 Task: Arrange a 60-minute meeting to discuss market research focus group findings.
Action: Mouse moved to (103, 140)
Screenshot: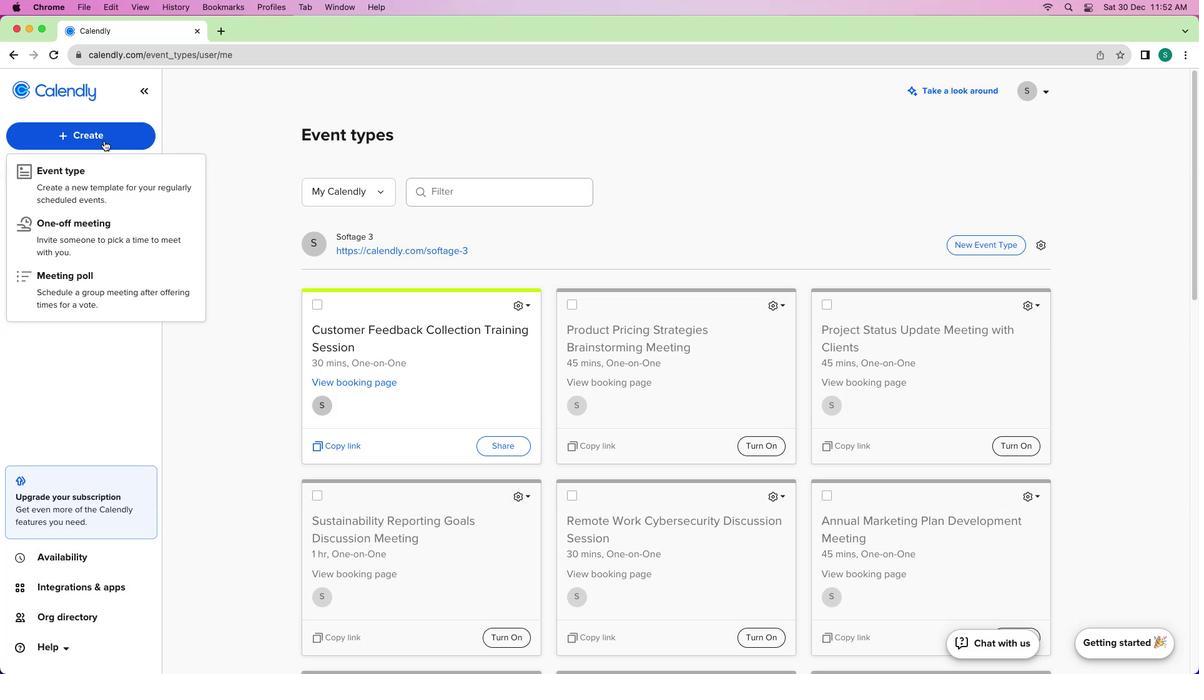 
Action: Mouse pressed left at (103, 140)
Screenshot: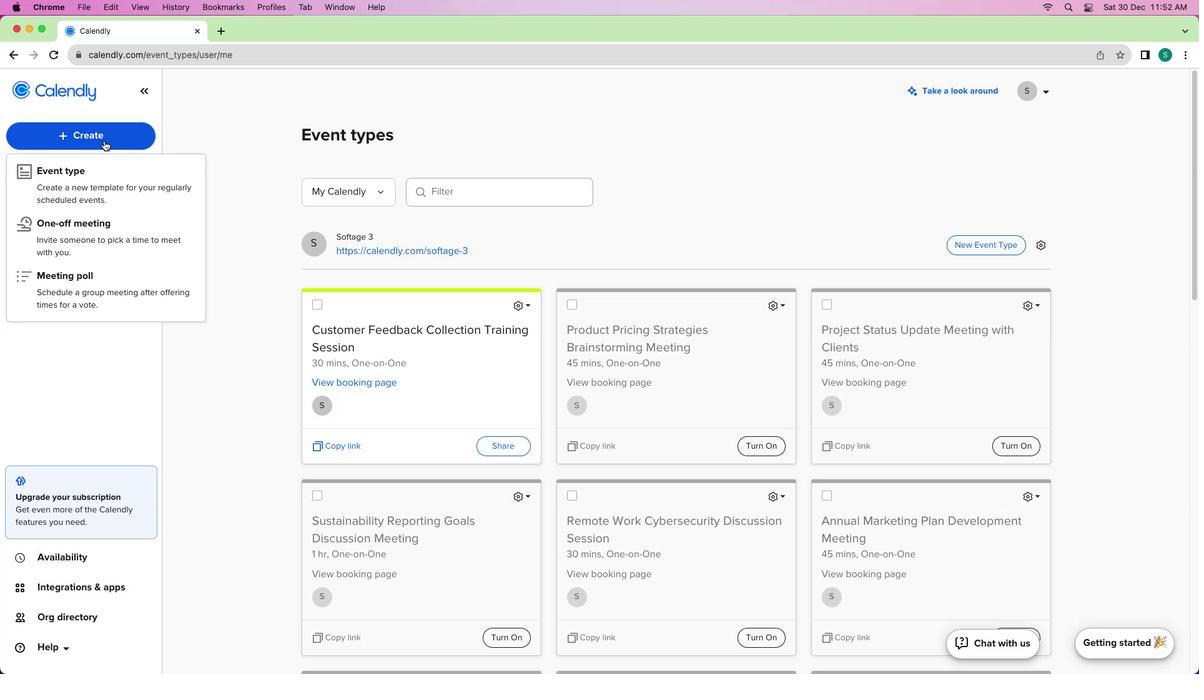 
Action: Mouse moved to (101, 191)
Screenshot: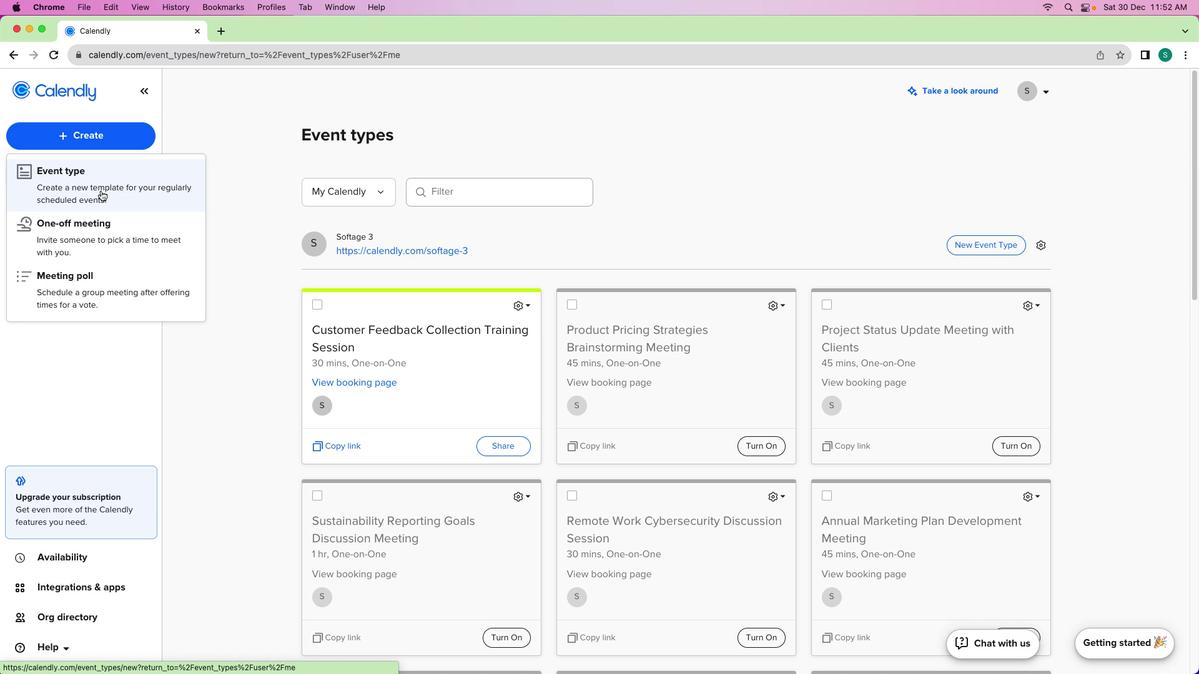 
Action: Mouse pressed left at (101, 191)
Screenshot: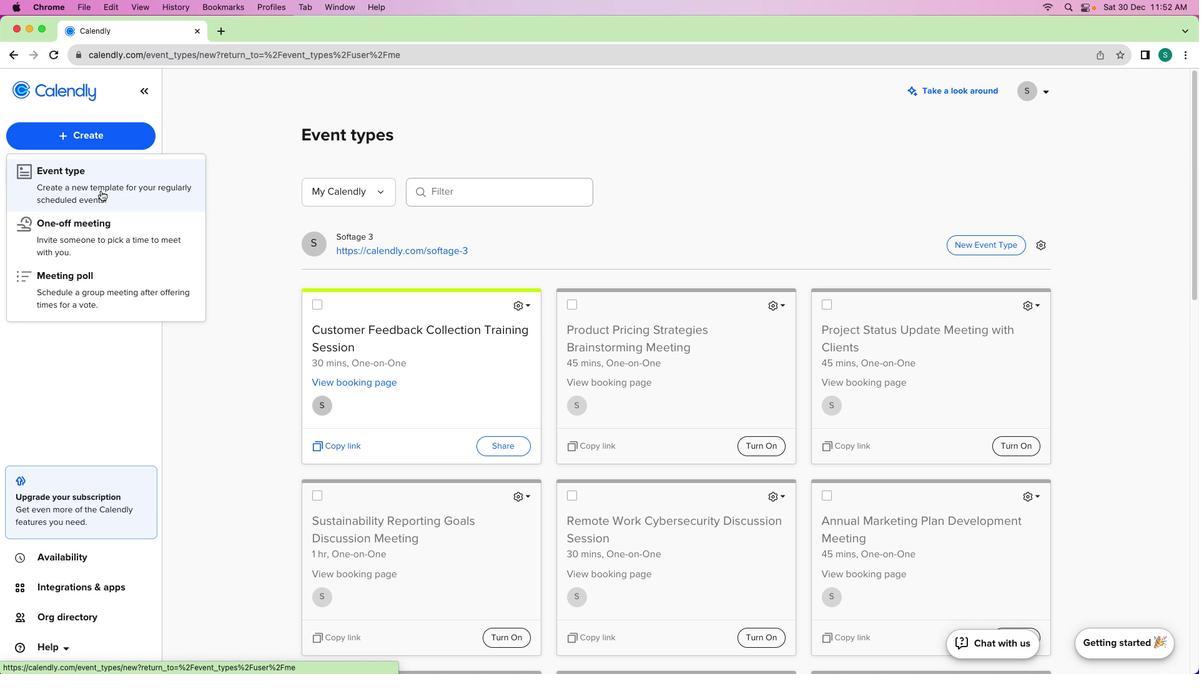 
Action: Mouse moved to (571, 250)
Screenshot: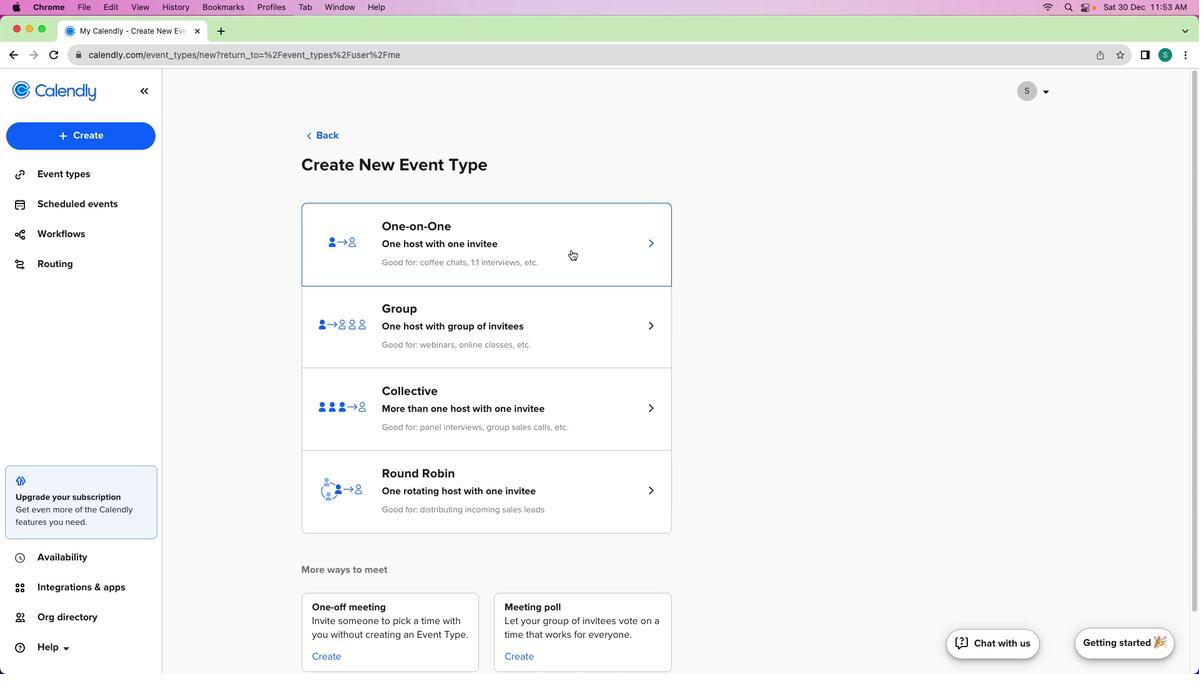 
Action: Mouse pressed left at (571, 250)
Screenshot: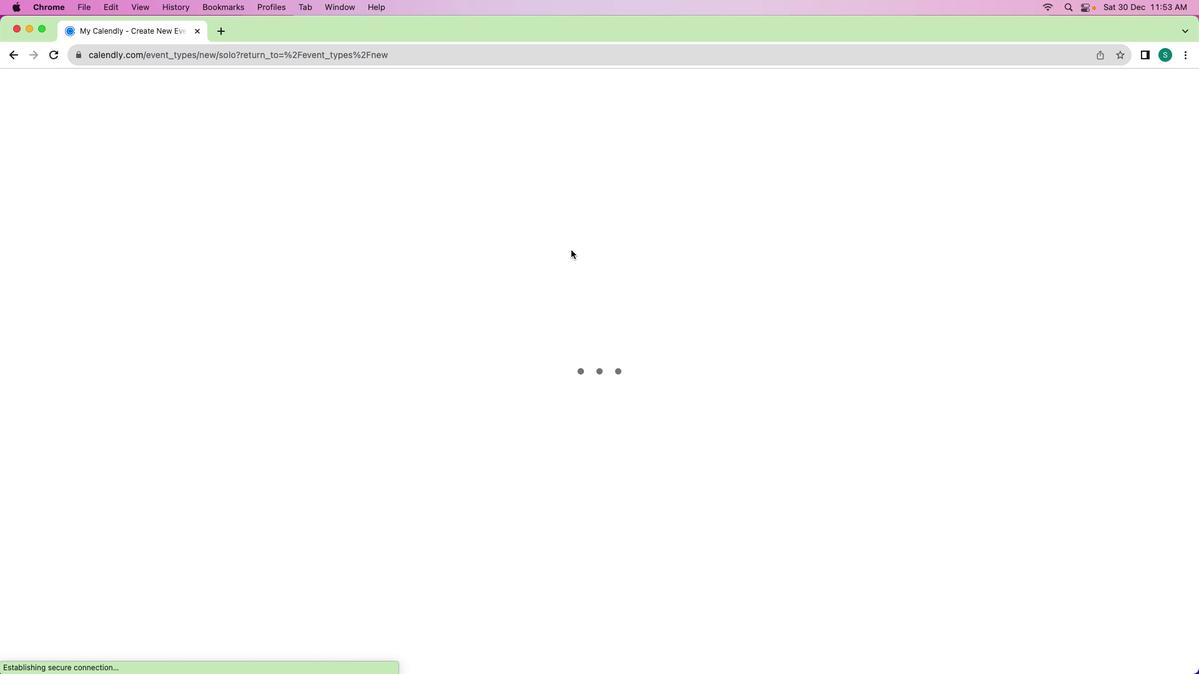 
Action: Mouse moved to (126, 199)
Screenshot: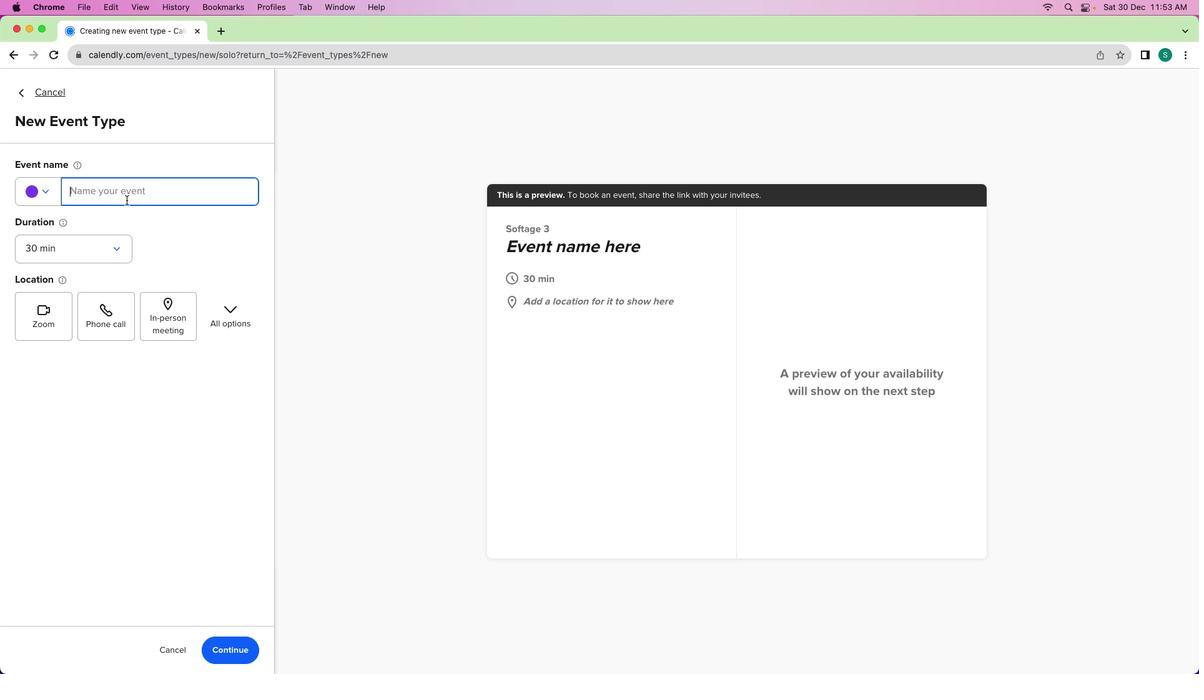 
Action: Mouse pressed left at (126, 199)
Screenshot: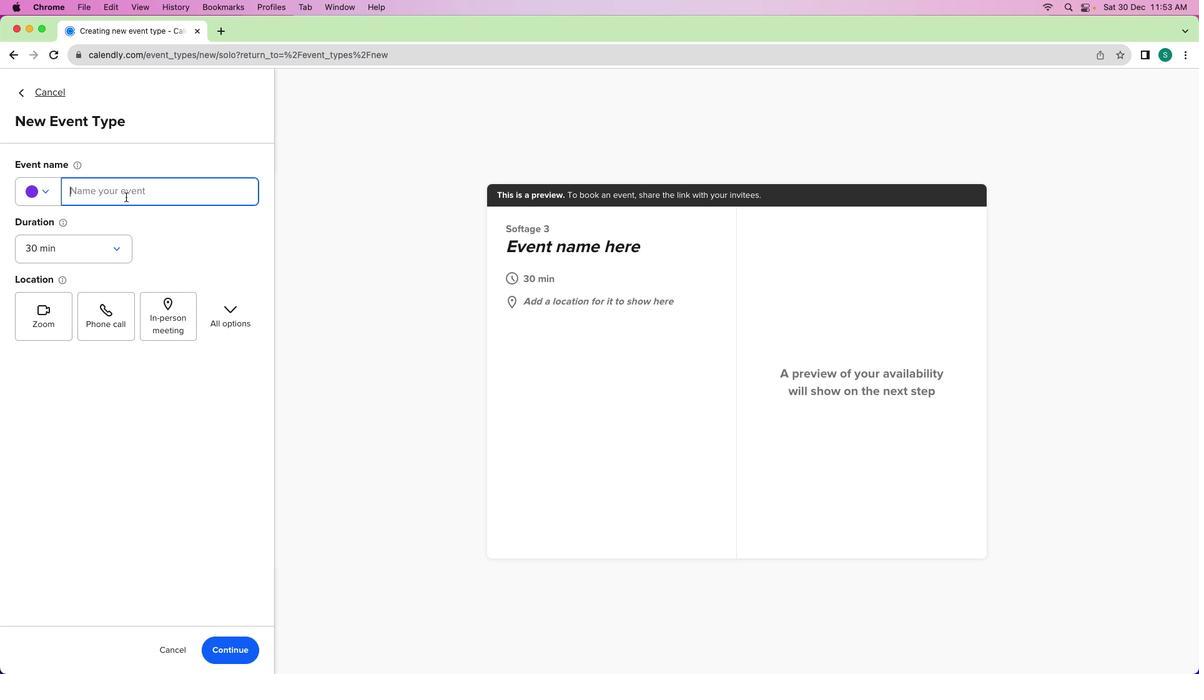 
Action: Mouse moved to (125, 197)
Screenshot: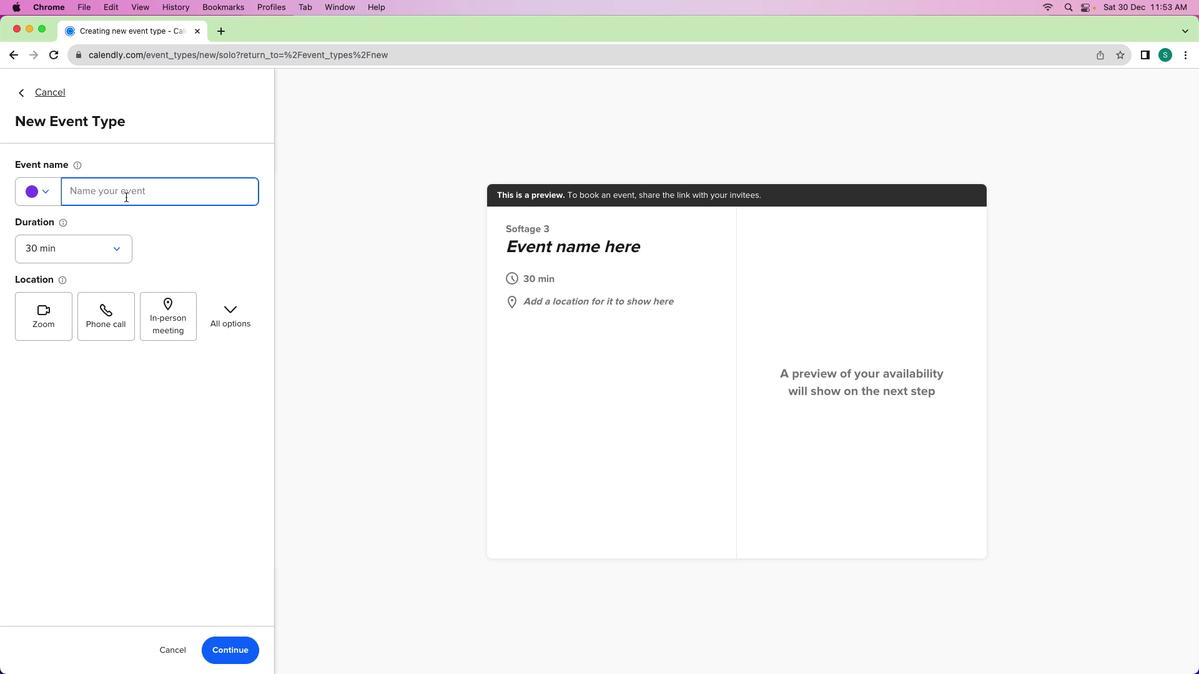 
Action: Key pressed Key.shift'M''a''r''k''e''t'Key.spaceKey.shift'R''e''s''e''a''r''c''h'Key.spaceKey.shift'F''o''c''u''s'Key.spaceKey.shift'G''r''o''u''p'Key.spaceKey.shift'F''i''n''d''i''n''g''s'Key.spaceKey.shift'D''i''s''c''u''s''s''i''o''n'Key.spaceKey.shift'M''e''e''i'Key.backspace't''i''n''g'
Screenshot: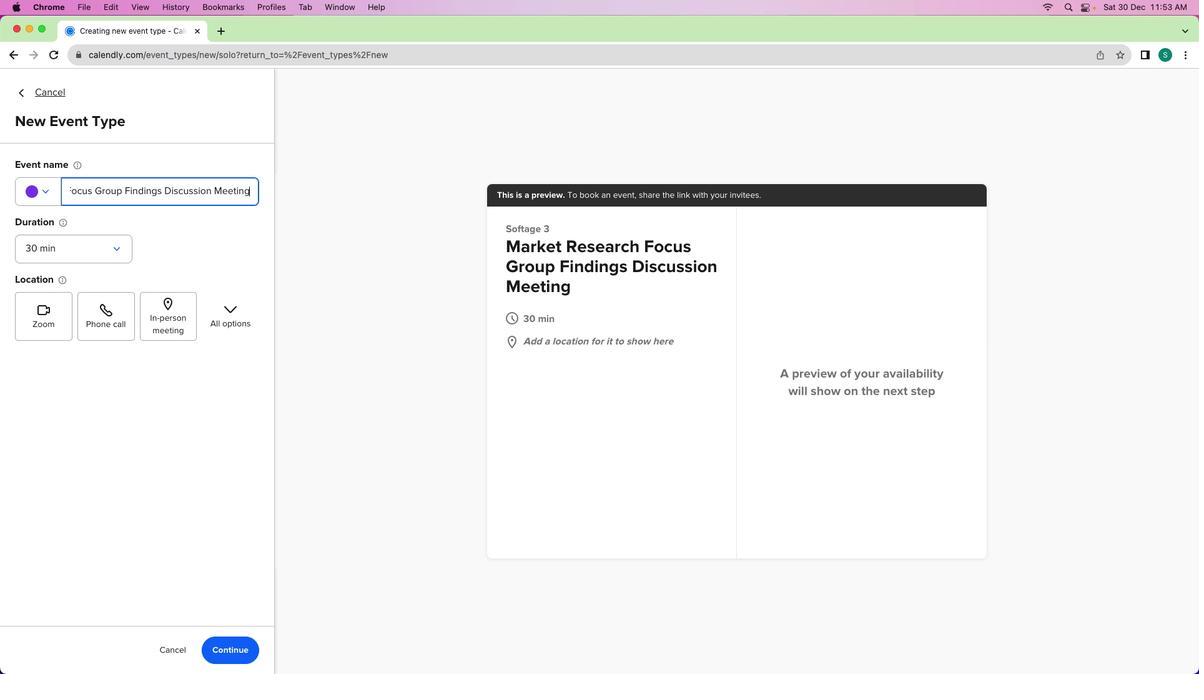 
Action: Mouse moved to (56, 318)
Screenshot: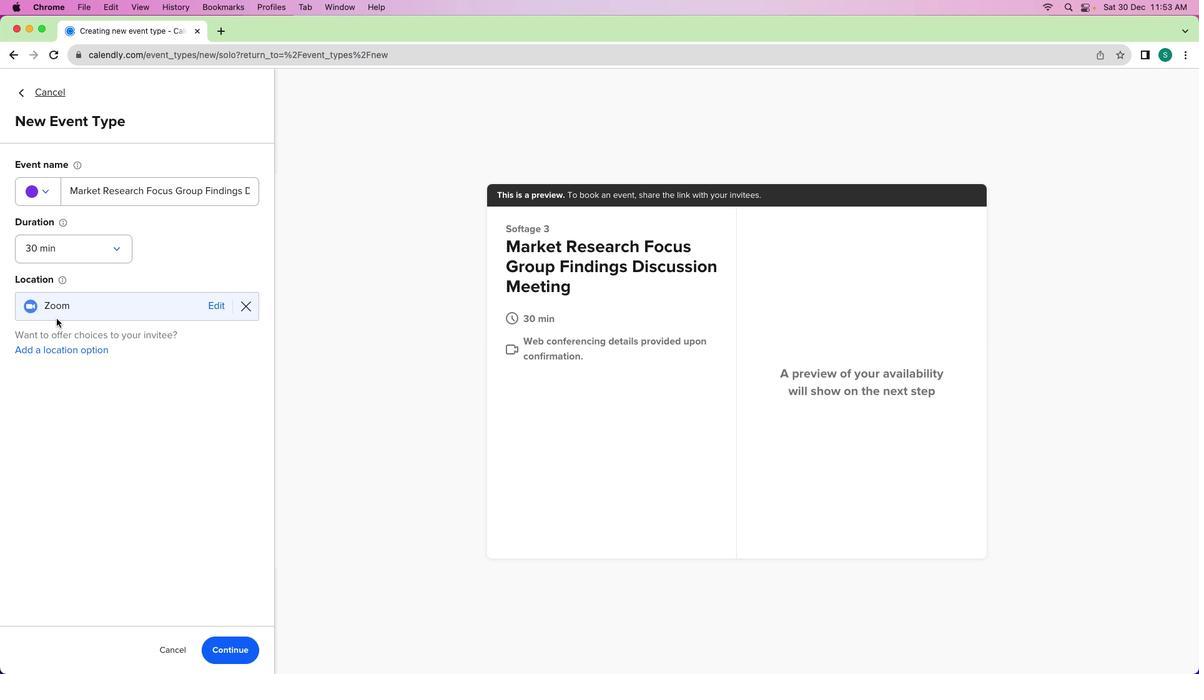 
Action: Mouse pressed left at (56, 318)
Screenshot: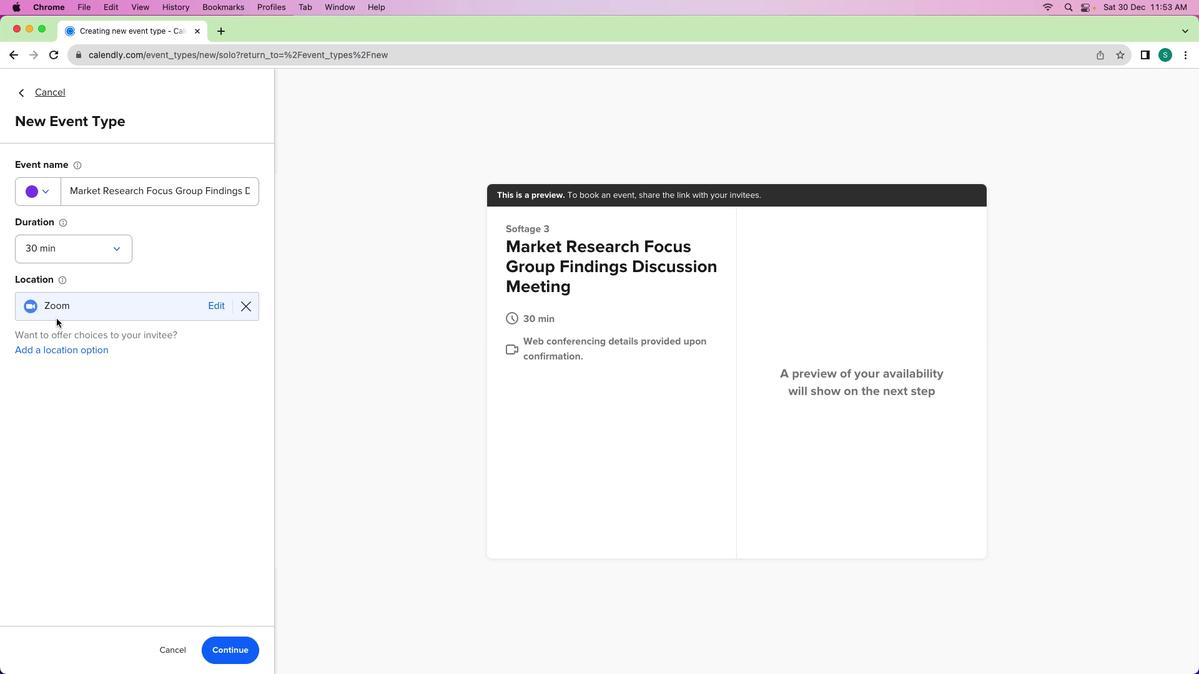 
Action: Mouse moved to (234, 654)
Screenshot: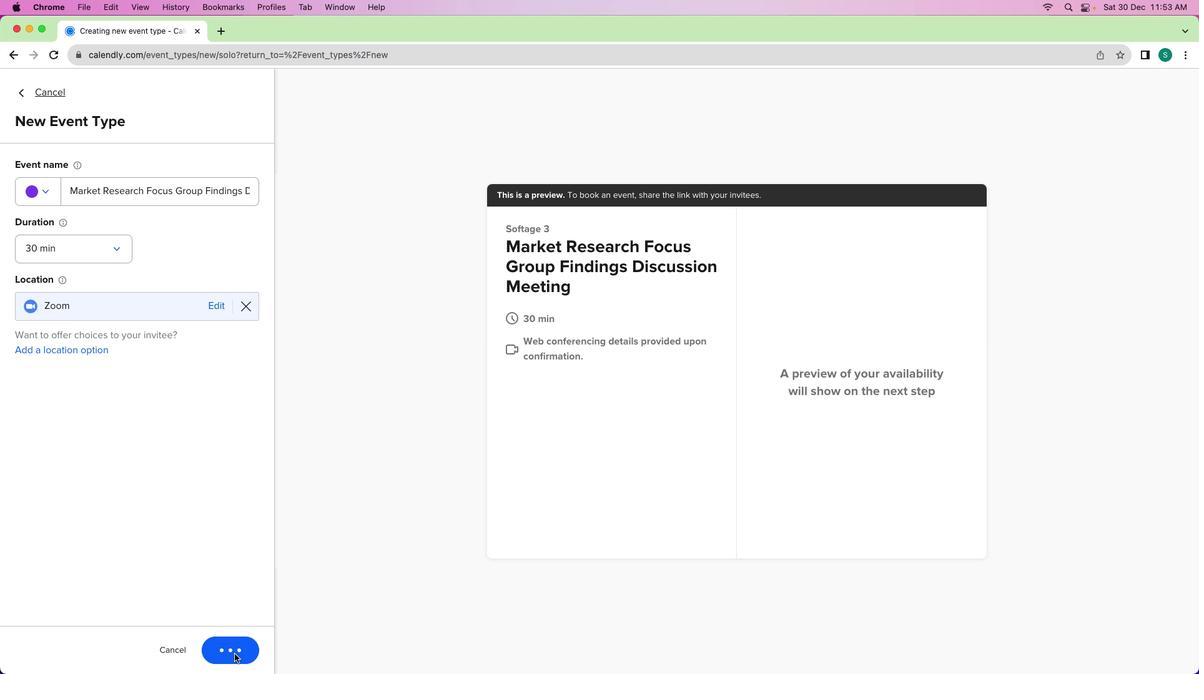 
Action: Mouse pressed left at (234, 654)
Screenshot: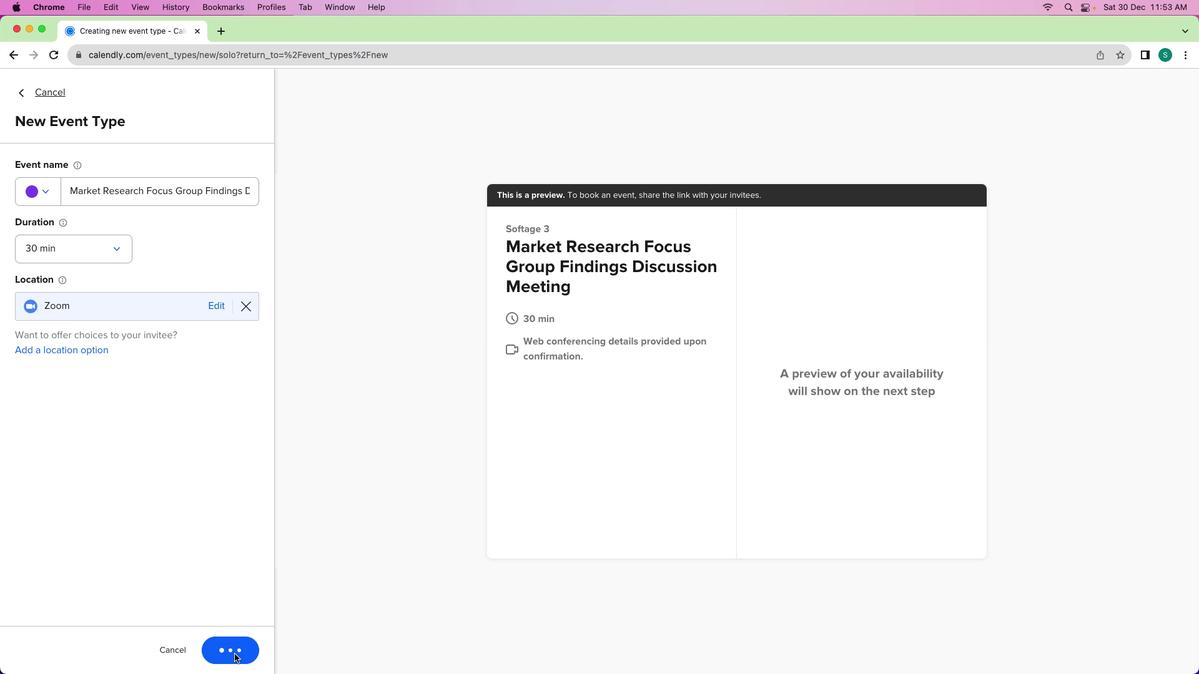 
Action: Mouse moved to (108, 195)
Screenshot: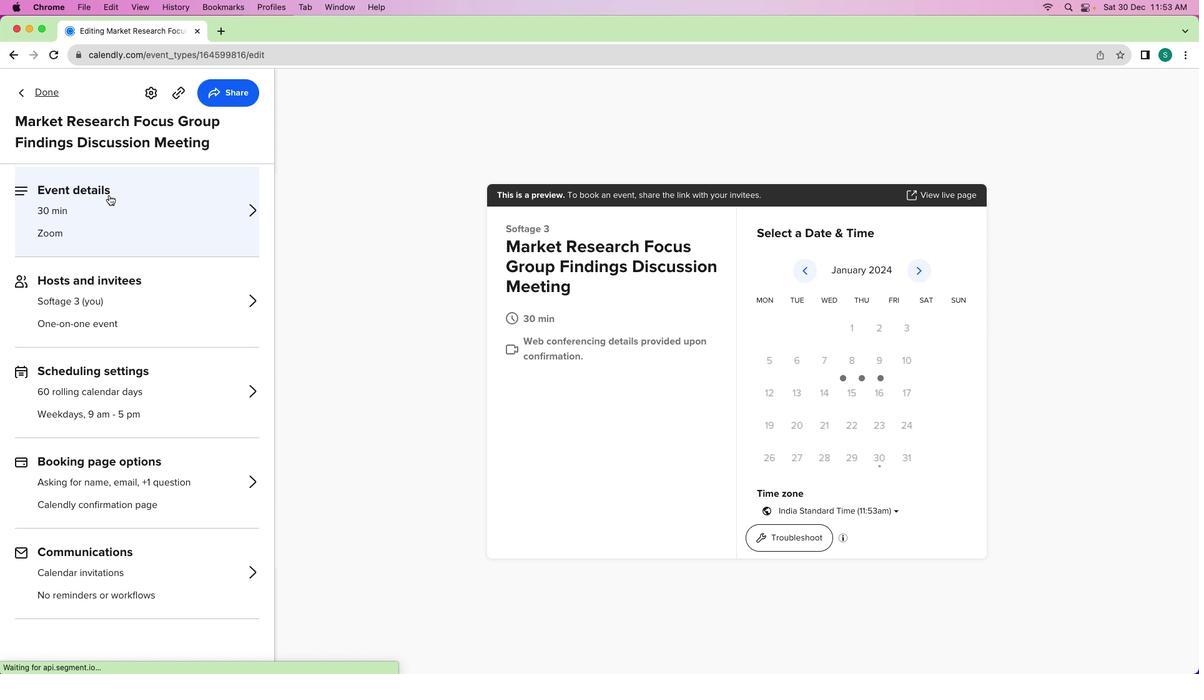 
Action: Mouse pressed left at (108, 195)
Screenshot: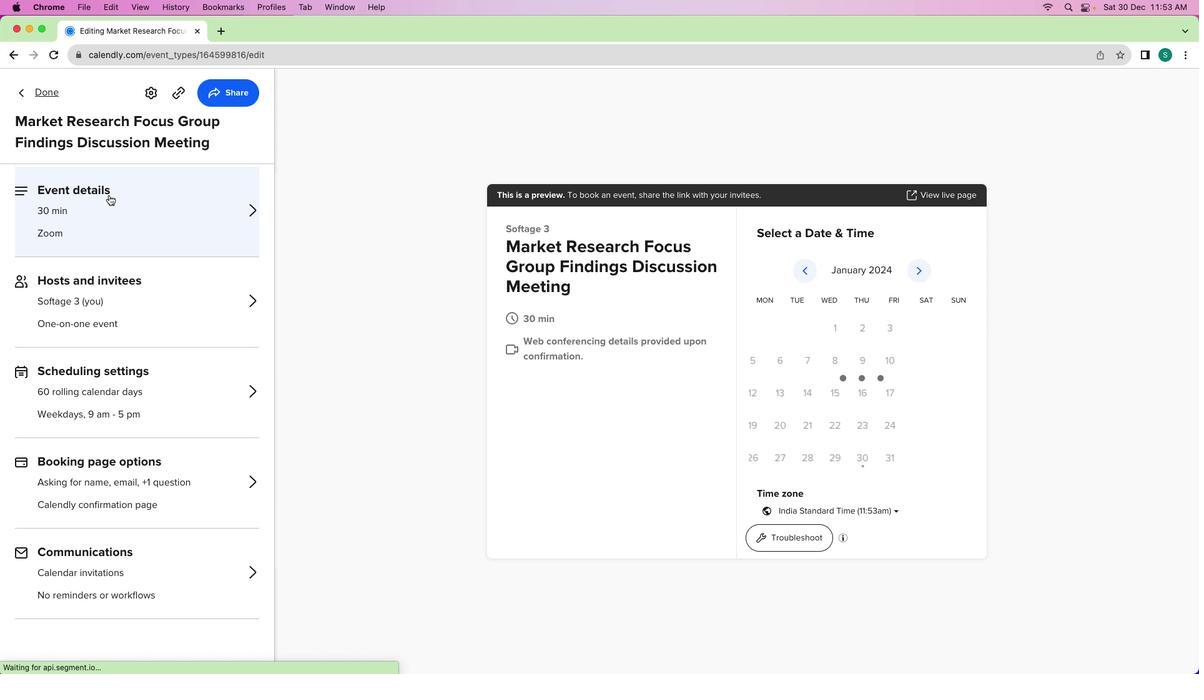 
Action: Mouse moved to (88, 242)
Screenshot: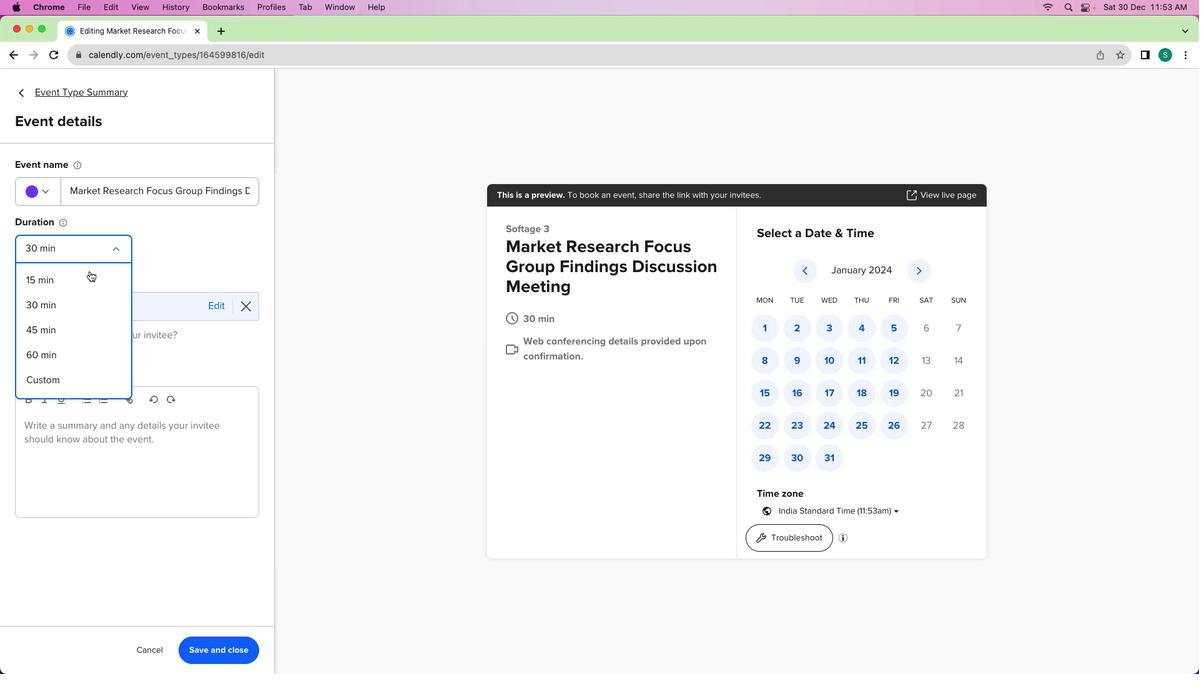 
Action: Mouse pressed left at (88, 242)
Screenshot: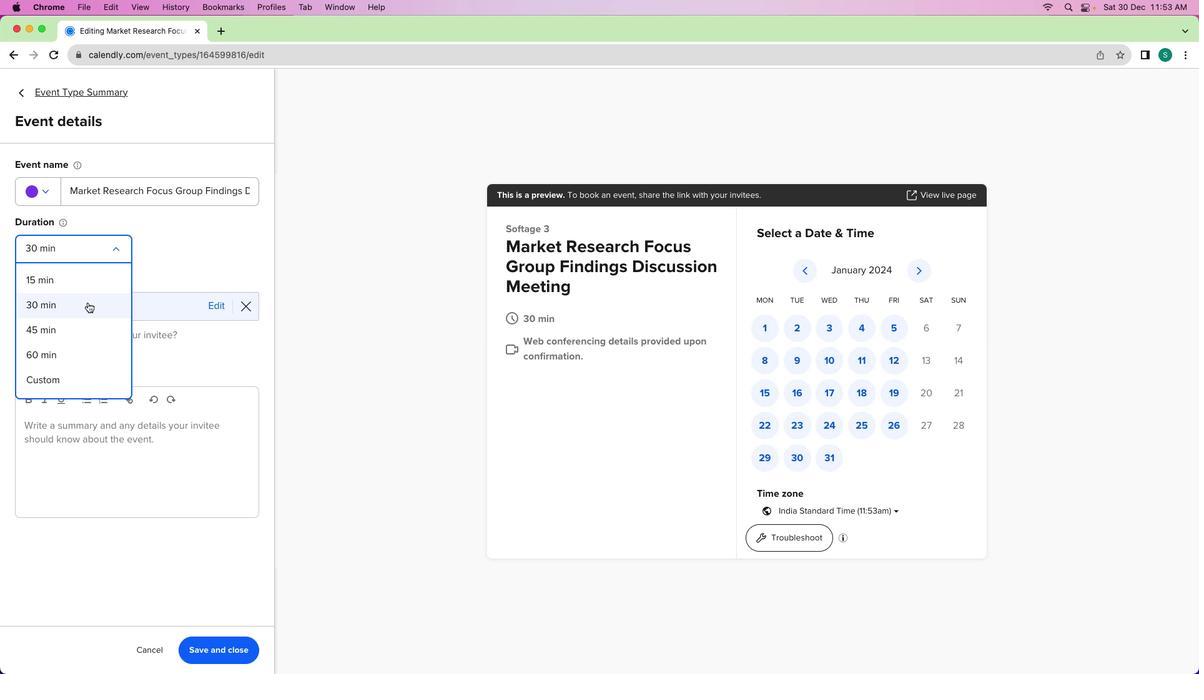 
Action: Mouse moved to (73, 358)
Screenshot: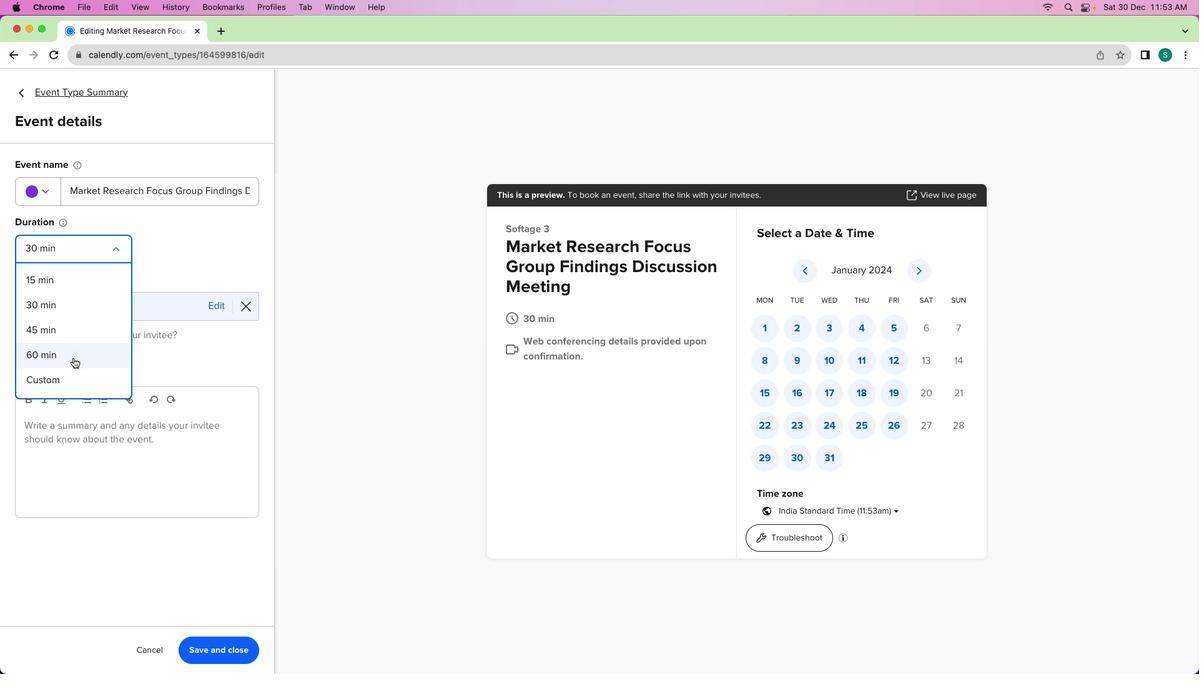 
Action: Mouse pressed left at (73, 358)
Screenshot: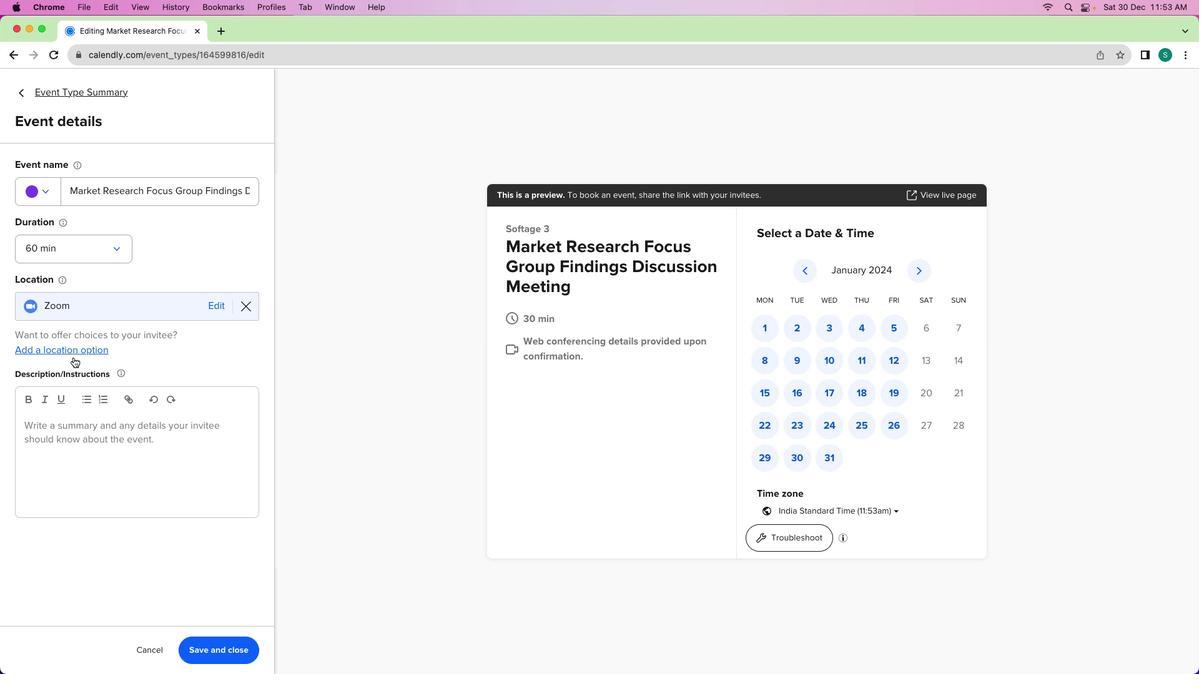 
Action: Mouse moved to (63, 450)
Screenshot: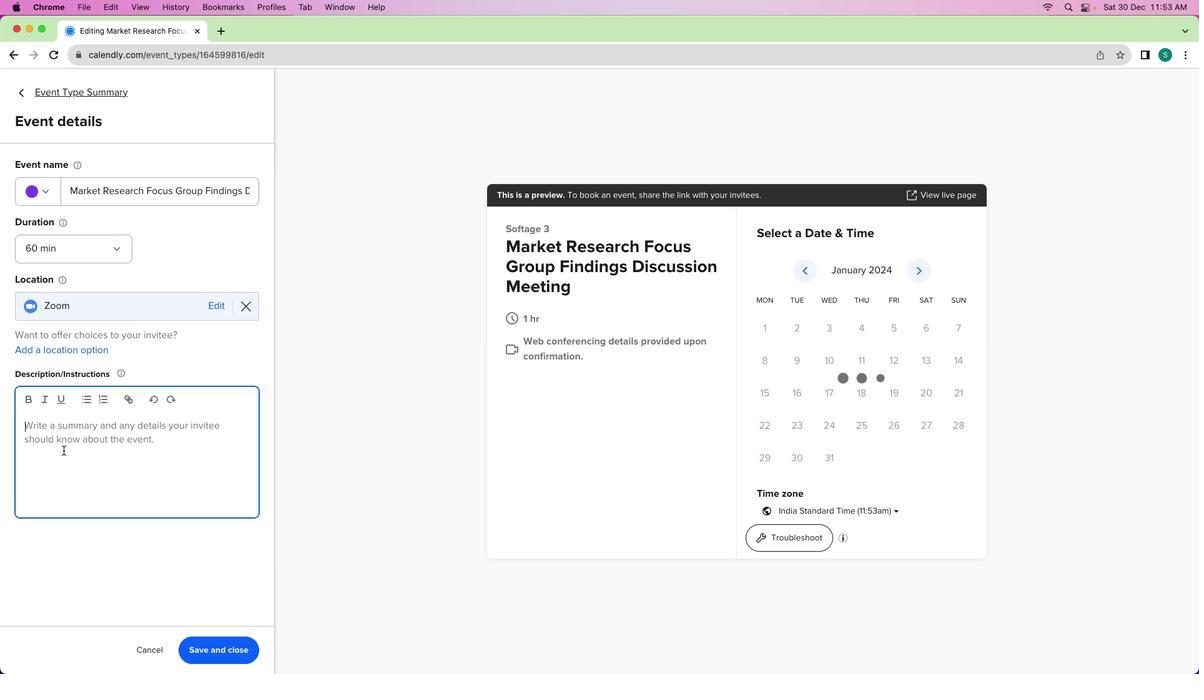 
Action: Mouse pressed left at (63, 450)
Screenshot: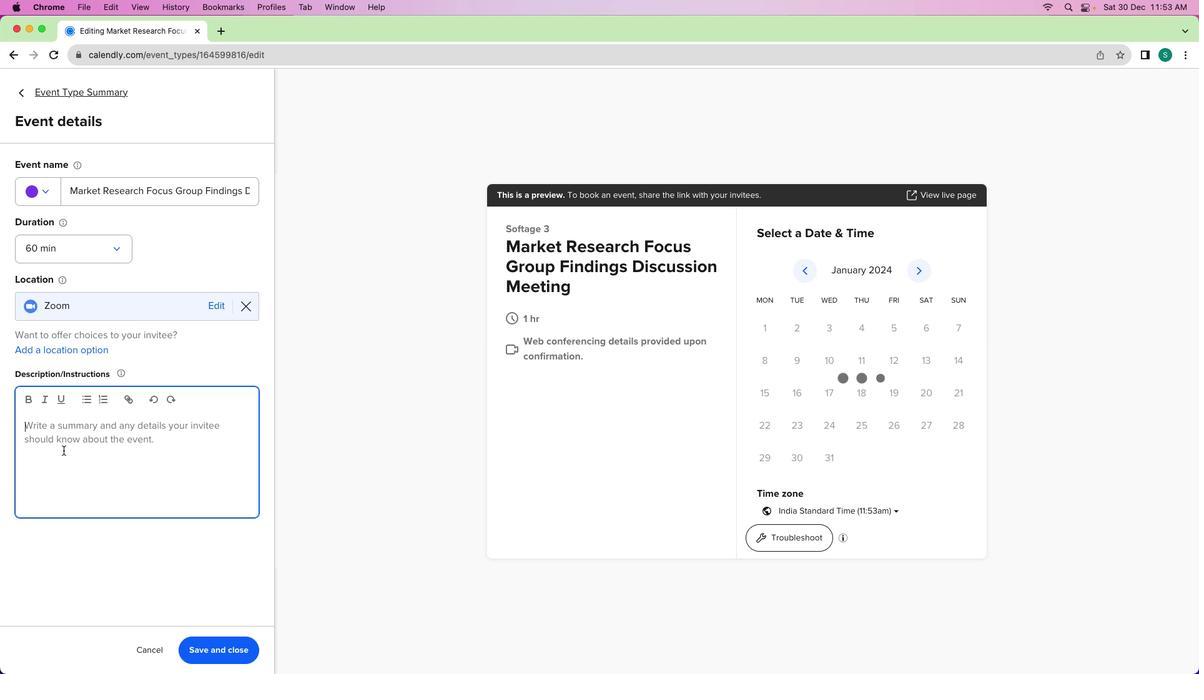 
Action: Mouse moved to (64, 450)
Screenshot: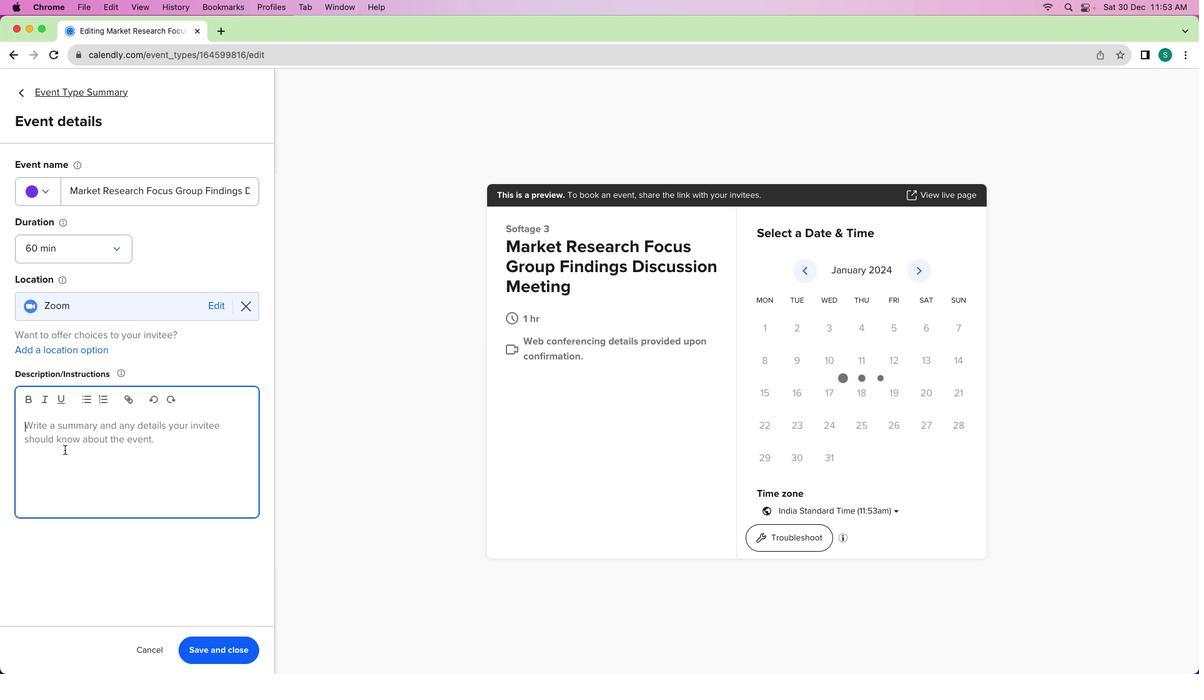 
Action: Key pressed Key.shift'I'Key.space'i''n''v''i''t''e'Key.space'y''o''u'Key.space't''o'Key.space'a'Key.space'c''o''m''p''r''e''h''e''n''s''i''v''e'Key.space'n'Key.backspace'm''m'Key.backspace'e''e''t''i''n''g'Key.space'd''e''d''i''c''a''t''e''d'Key.space't''o'Key.space'd''i''s''c''u''s''s''i'Key.backspace'n'Key.backspace'i''n''g'Key.space't''h''e'Key.space'f''i''n''d''i''n''g''s'Key.space'f''r''o''m'Key.space'o''u''r'Key.space'r''e''c''e''n''t'Key.space'm''a''r''k''e''t'Key.space'r''e''s''e''a''r''c''h'Key.space'f''o''c''u''s'Key.space'g''r''o''u''p''s''.'Key.spaceKey.shift'W''e'Key.space'w''i''l''l'Key.space'd''e''l''v''e'Key.space'i''n''t''o'Key.space't''h''e'Key.space'i''n''s''i''g''h''t''s'Key.space'g''a''t''h''e''r''e''d''m'Key.backspace','Key.space'a''n''a''l''y''z''e'Key.space'k''e''y'Key.space't''r''e''n''d''s'Key.spaceKey.backspace','Key.space'a''n''d'Key.space'e''x''o'Key.backspace'p''l''o''r''e'Key.space'i''m''p''l''i''c''a''t''i''o''n''s'Key.space'f''o''r'Key.space'o''u''r'Key.space'b''s'Key.backspace'u''s''i''n''e''s''s'Key.space'd'Key.backspace's''t''r''a''t''e''g''y''.'
Screenshot: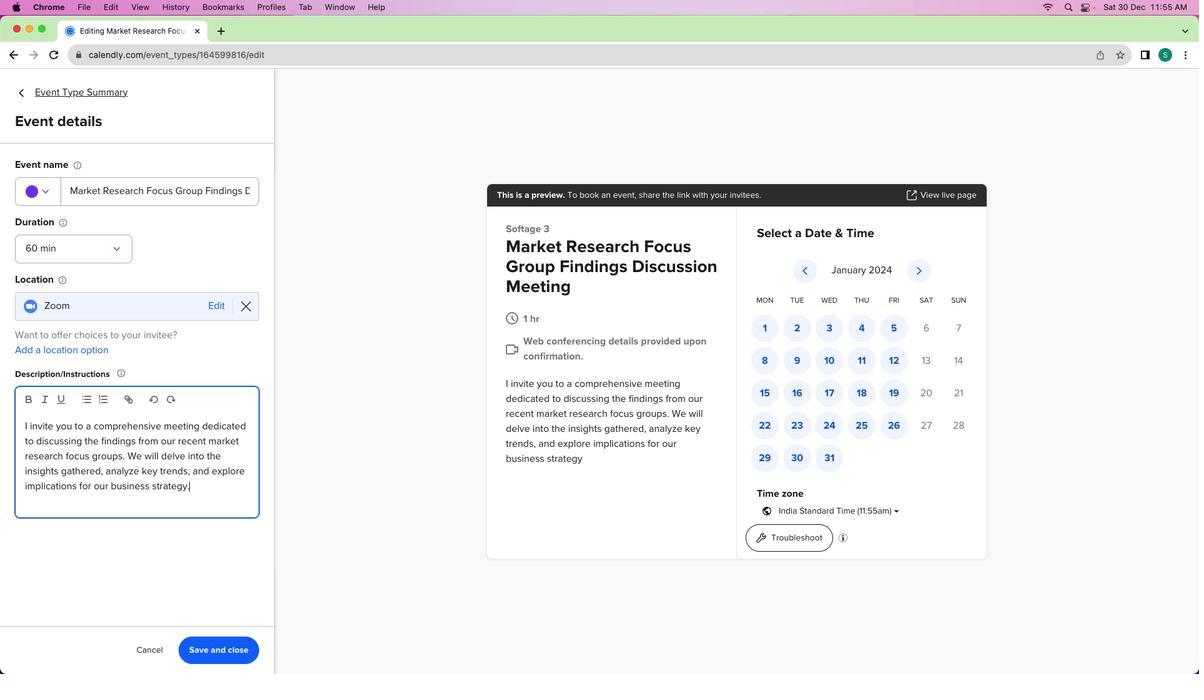 
Action: Mouse moved to (223, 646)
Screenshot: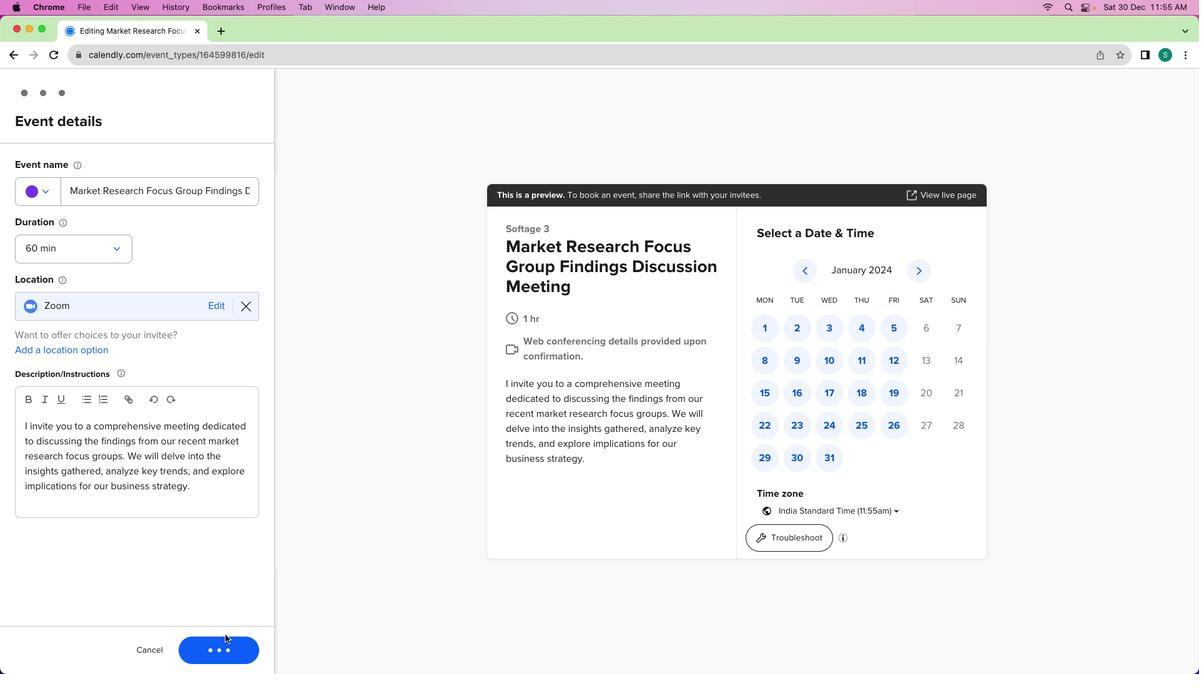 
Action: Mouse pressed left at (223, 646)
Screenshot: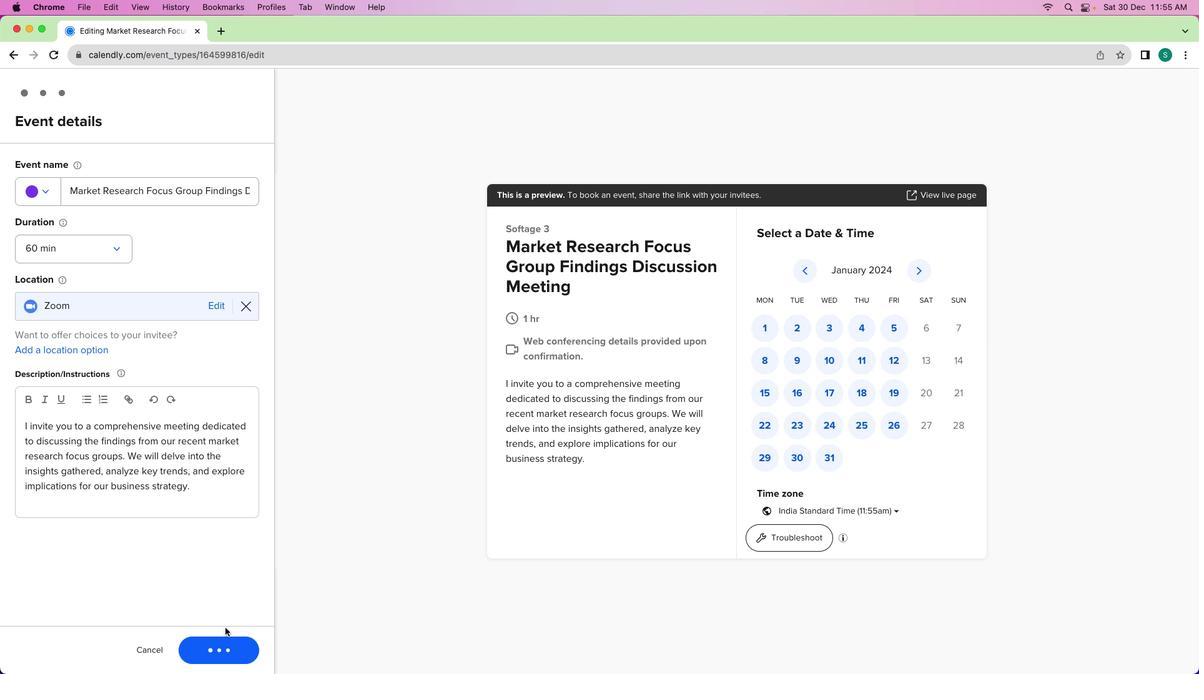 
Action: Mouse moved to (48, 93)
Screenshot: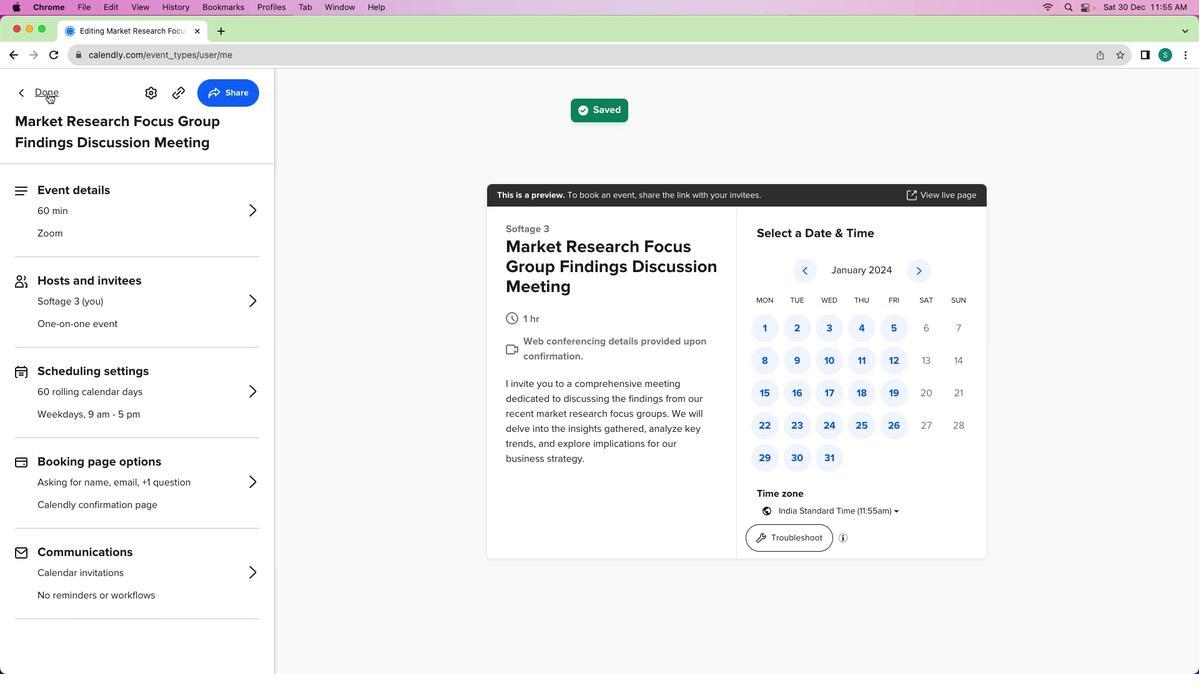 
Action: Mouse pressed left at (48, 93)
Screenshot: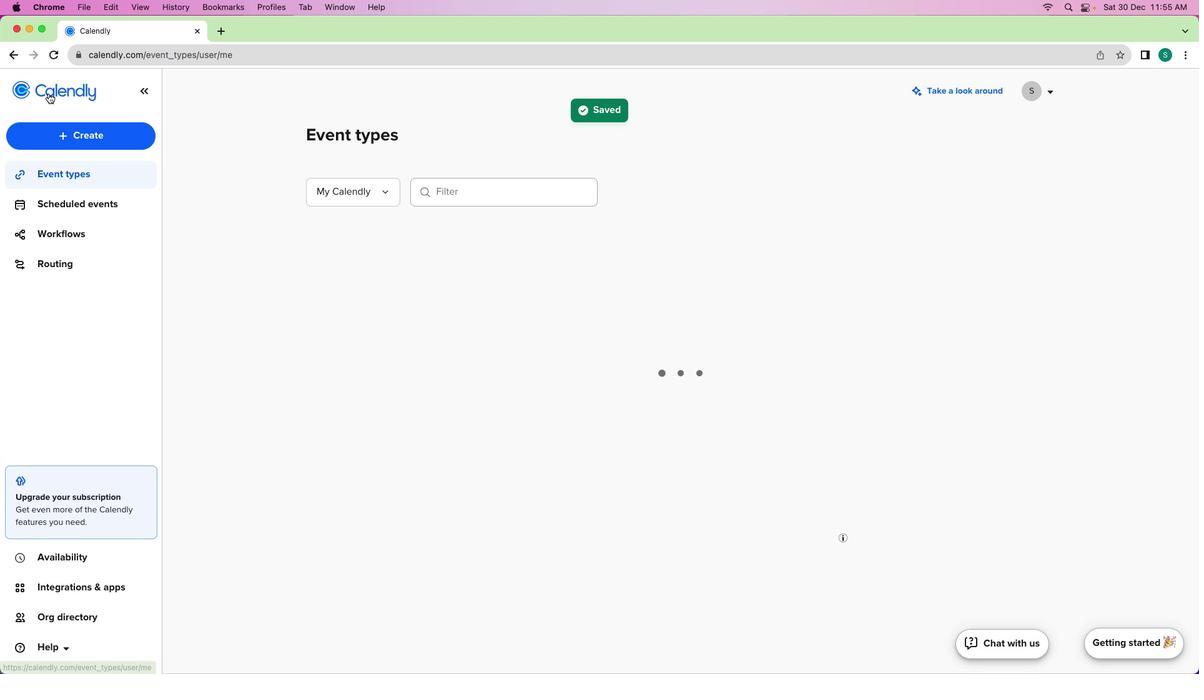 
Action: Mouse moved to (434, 401)
Screenshot: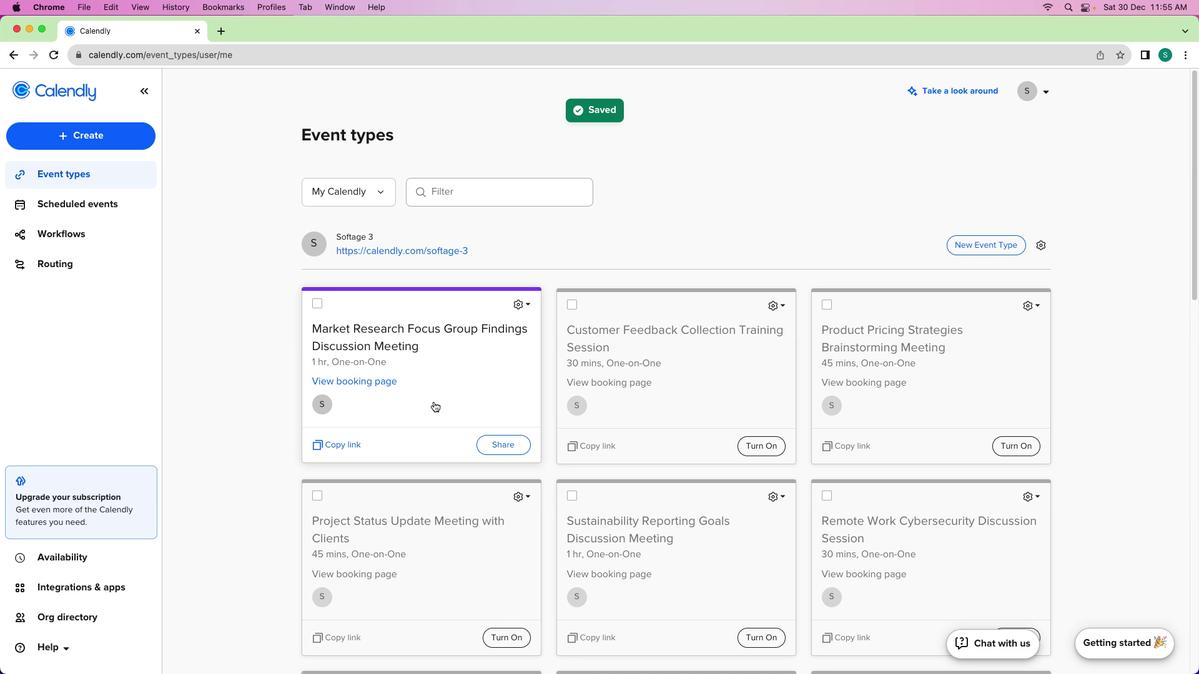 
